 Task: Add Walden Farms Caramel Dip to the cart.
Action: Mouse moved to (1010, 340)
Screenshot: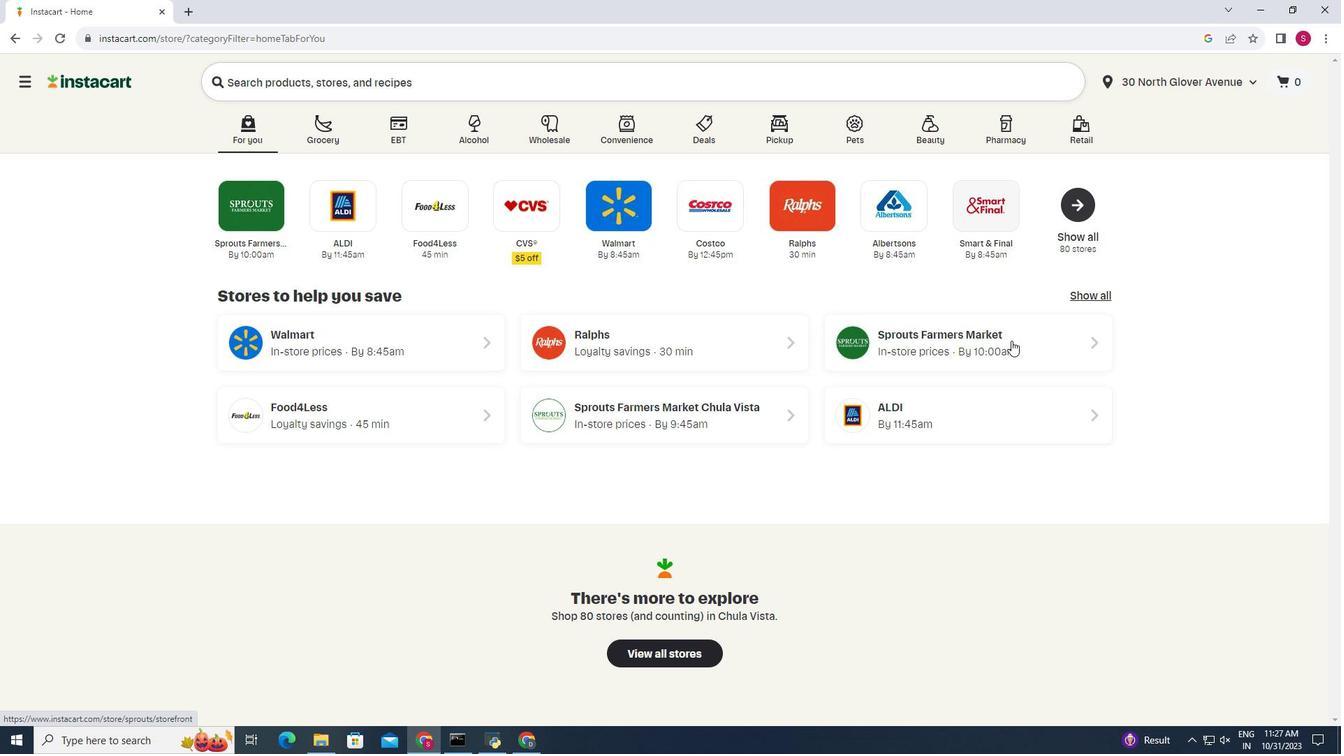 
Action: Mouse pressed left at (1010, 340)
Screenshot: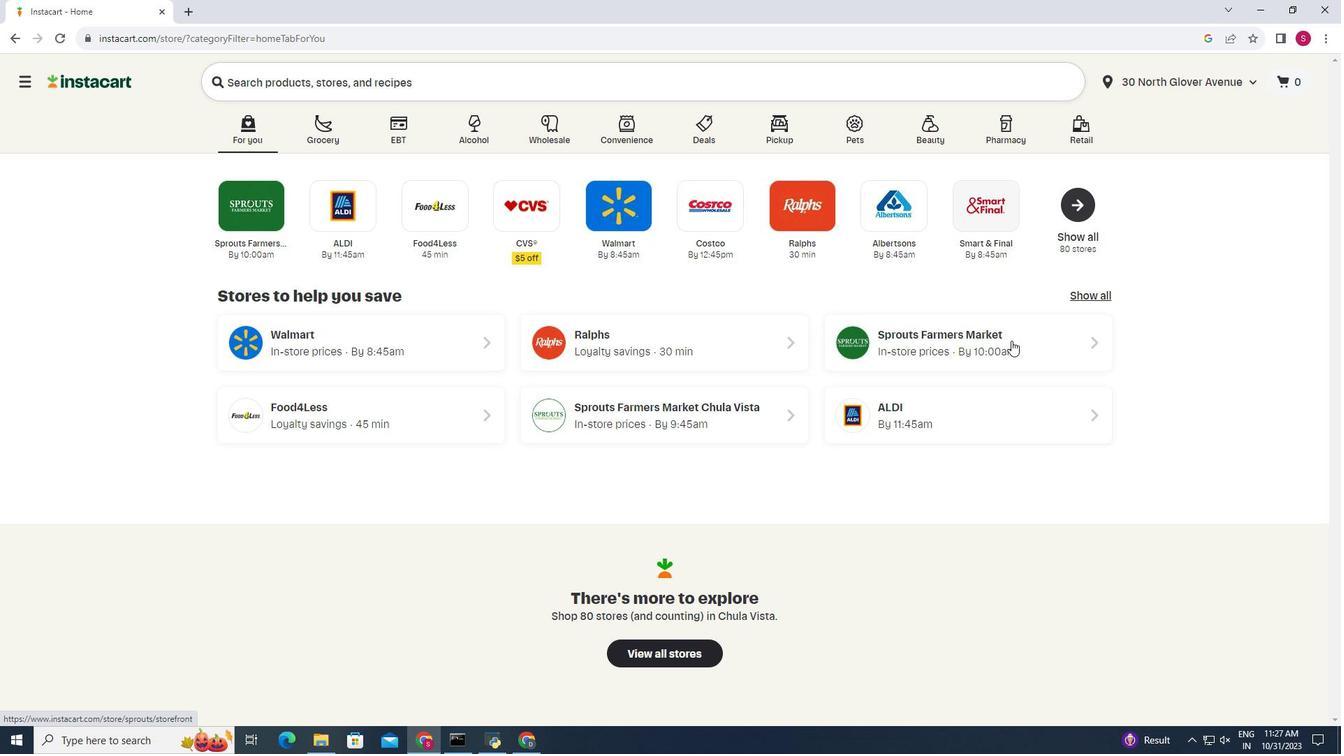 
Action: Mouse moved to (40, 605)
Screenshot: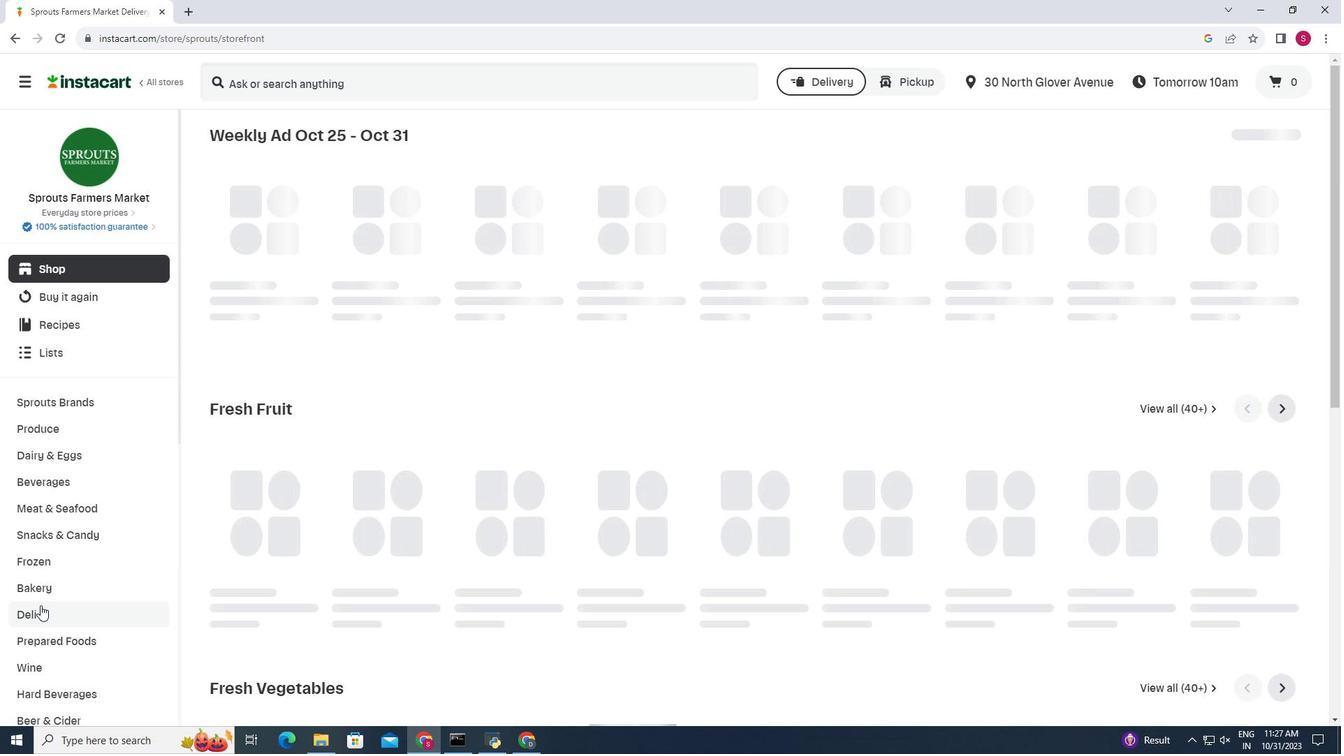 
Action: Mouse pressed left at (40, 605)
Screenshot: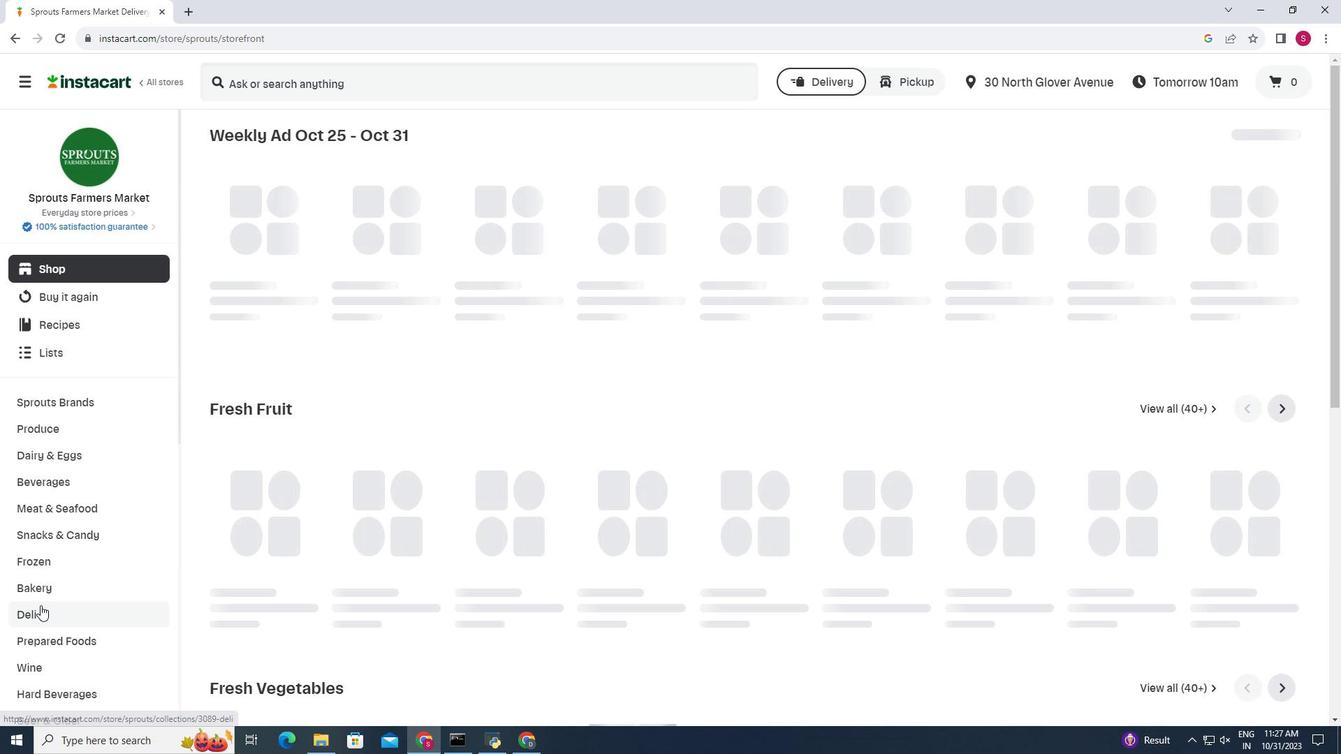 
Action: Mouse moved to (478, 175)
Screenshot: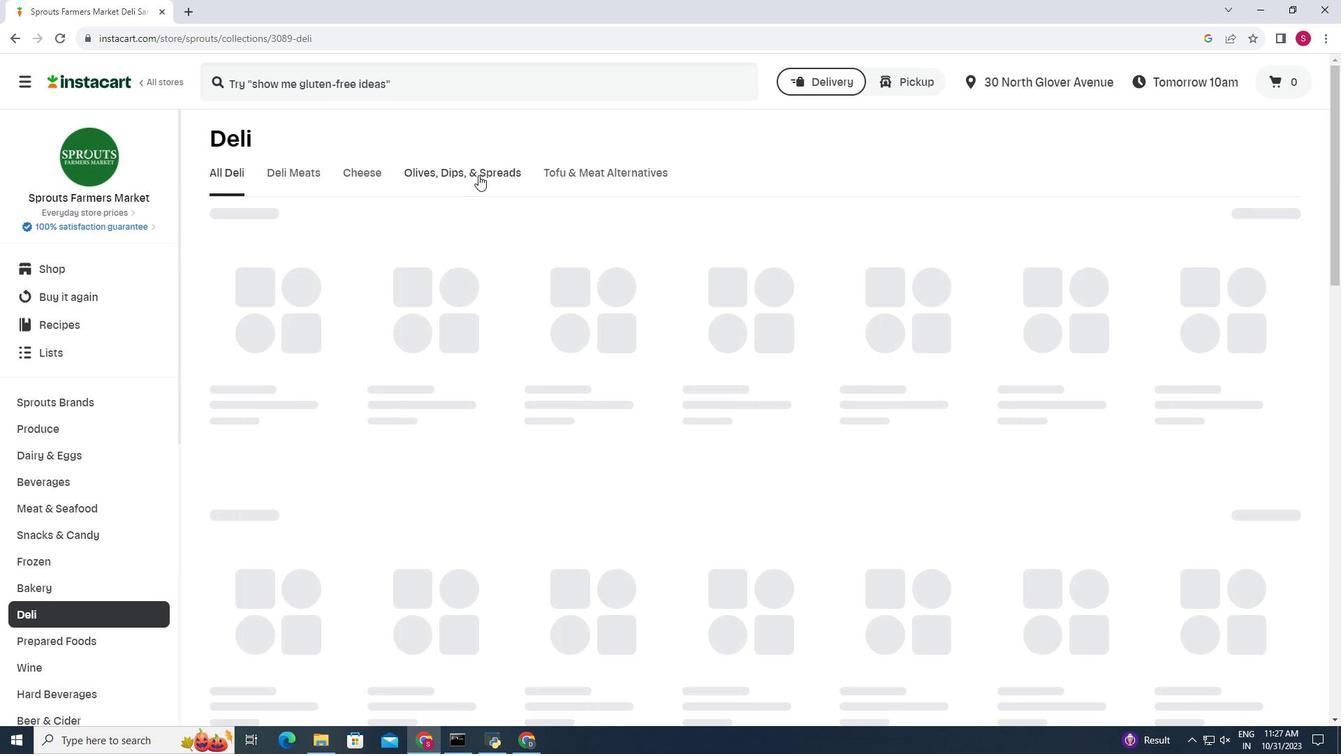 
Action: Mouse pressed left at (478, 175)
Screenshot: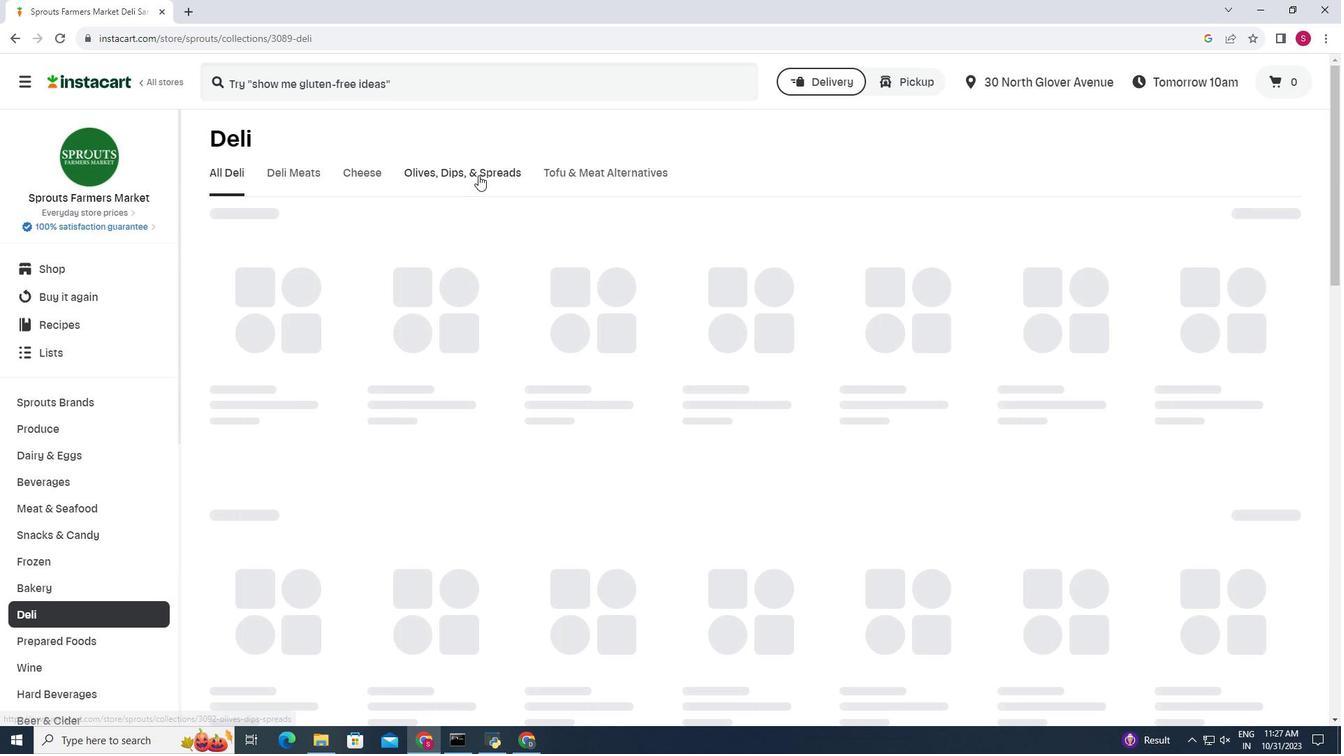 
Action: Mouse moved to (776, 235)
Screenshot: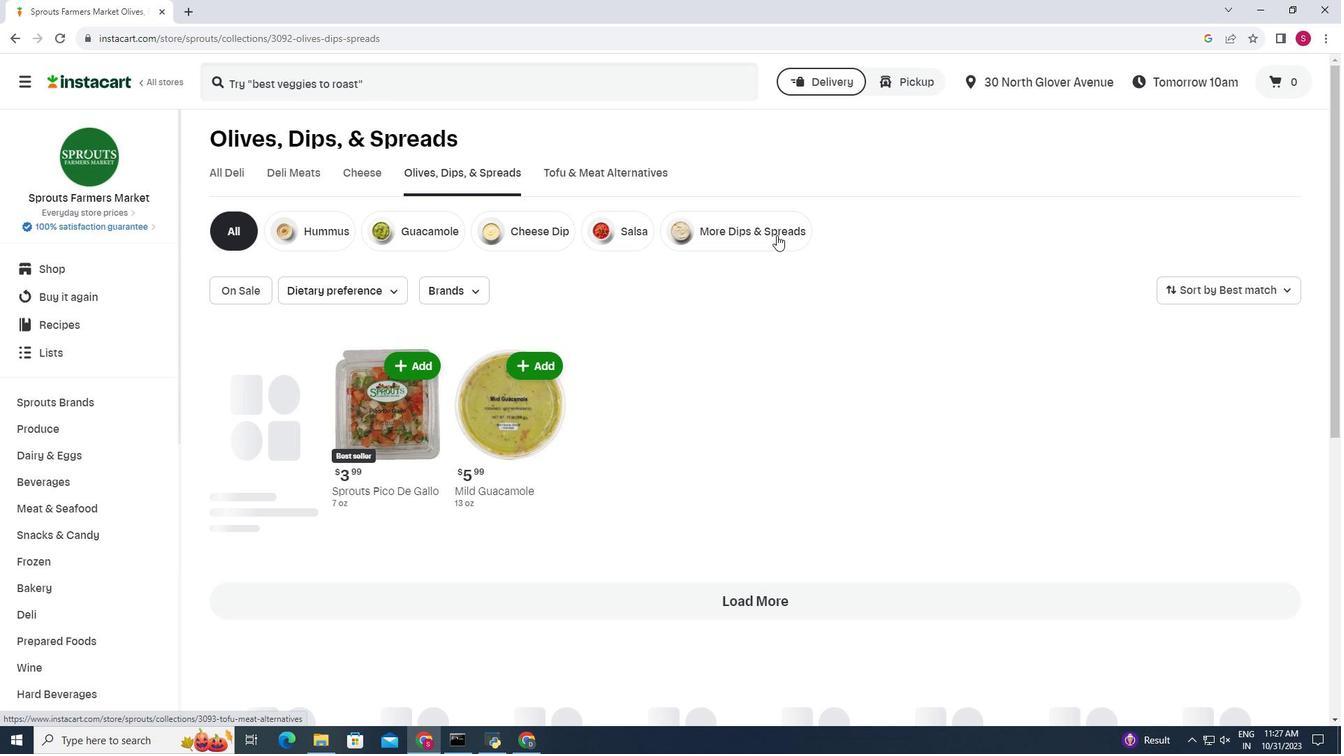 
Action: Mouse pressed left at (776, 235)
Screenshot: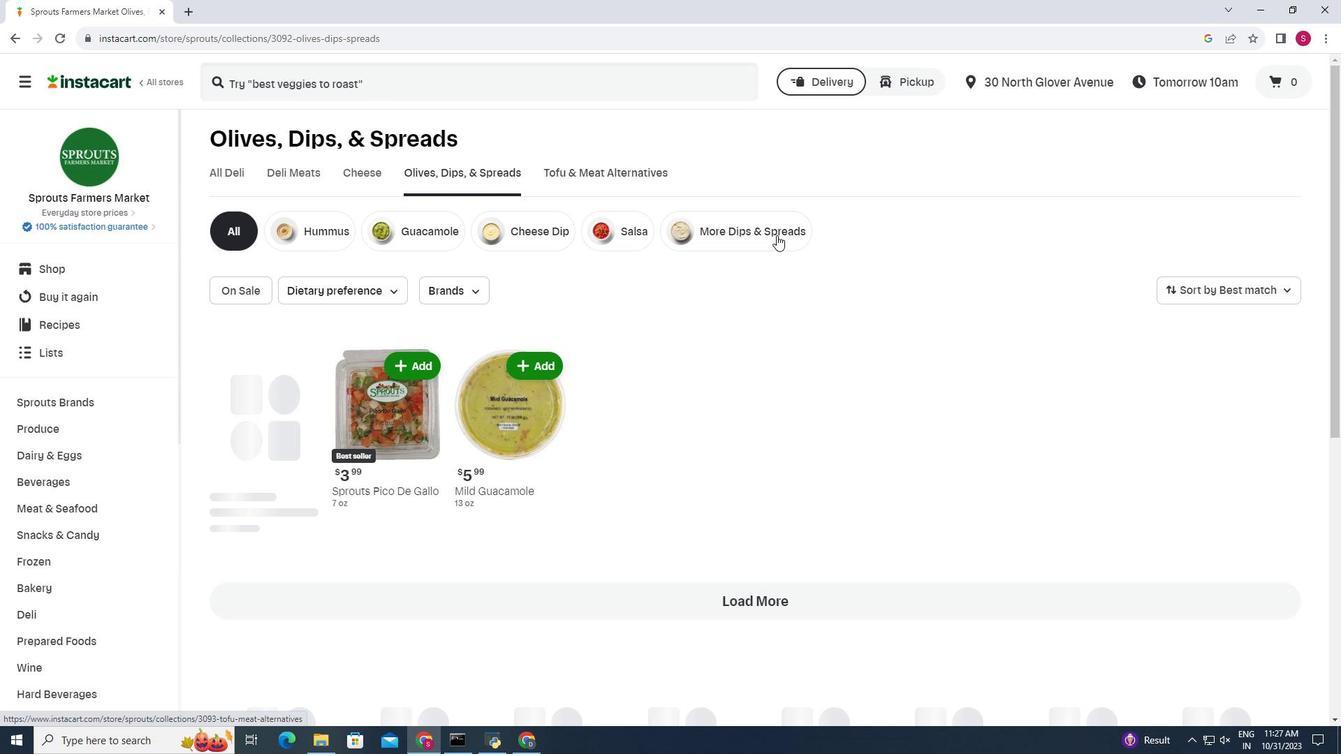 
Action: Mouse moved to (208, 356)
Screenshot: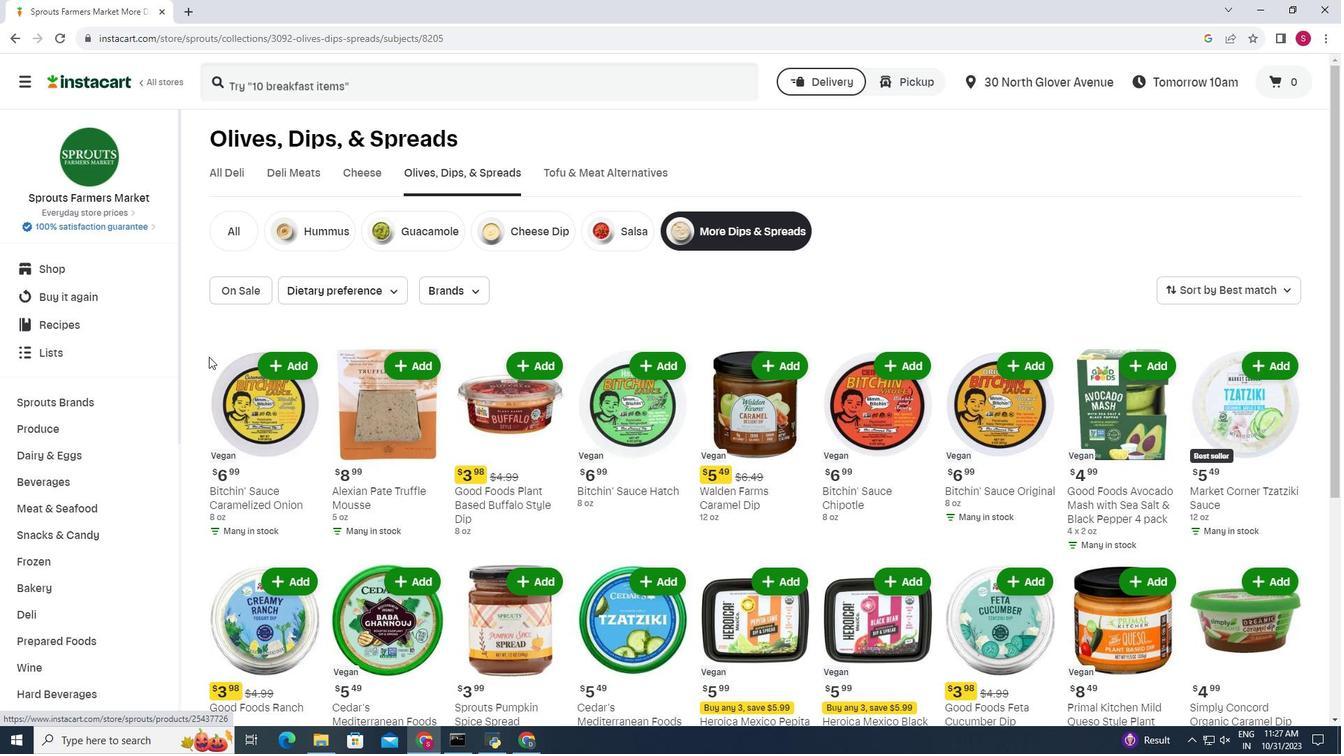 
Action: Mouse scrolled (208, 356) with delta (0, 0)
Screenshot: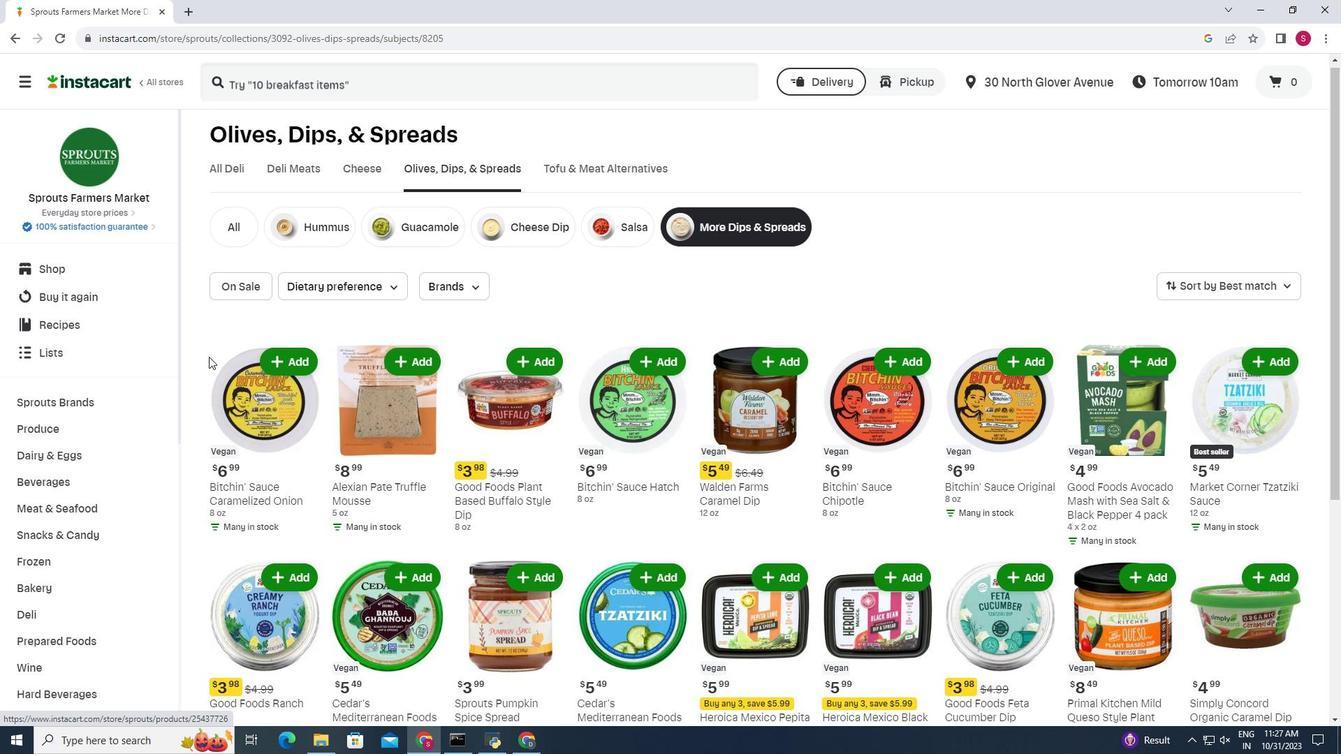 
Action: Mouse moved to (779, 291)
Screenshot: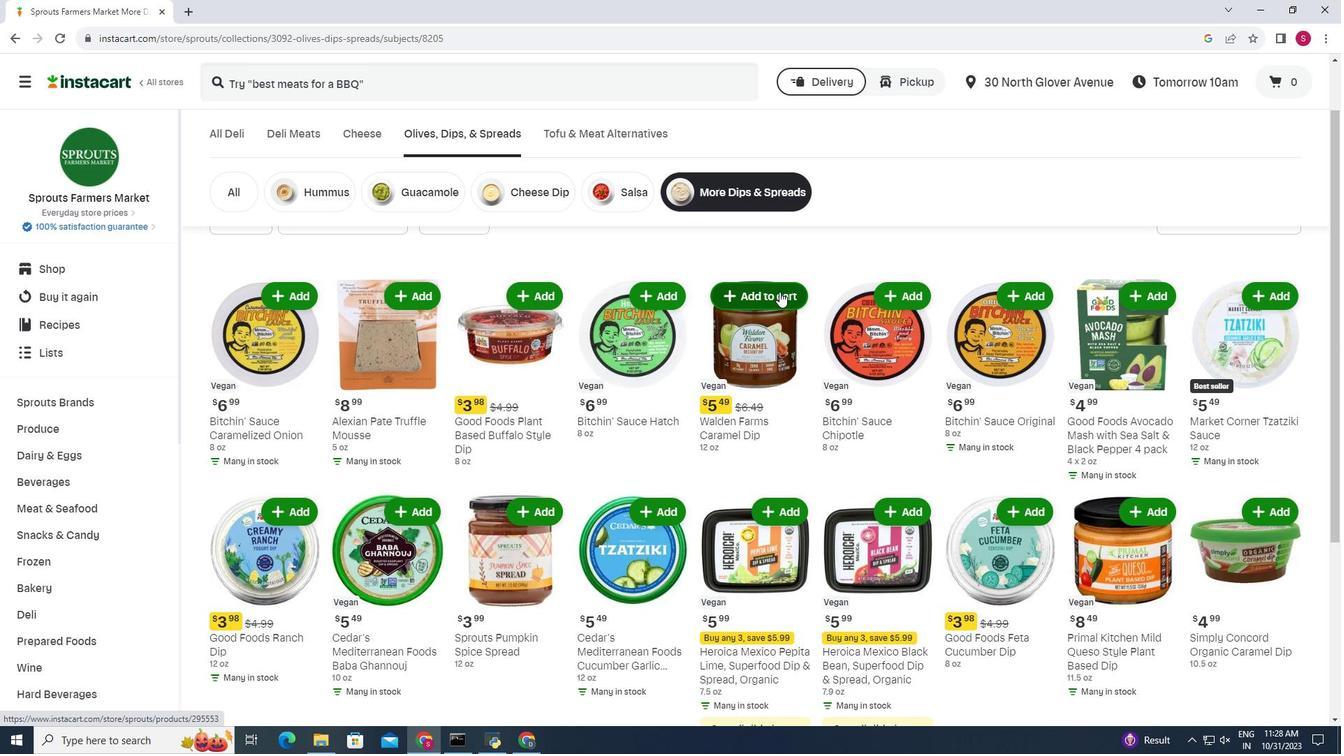 
Action: Mouse pressed left at (779, 291)
Screenshot: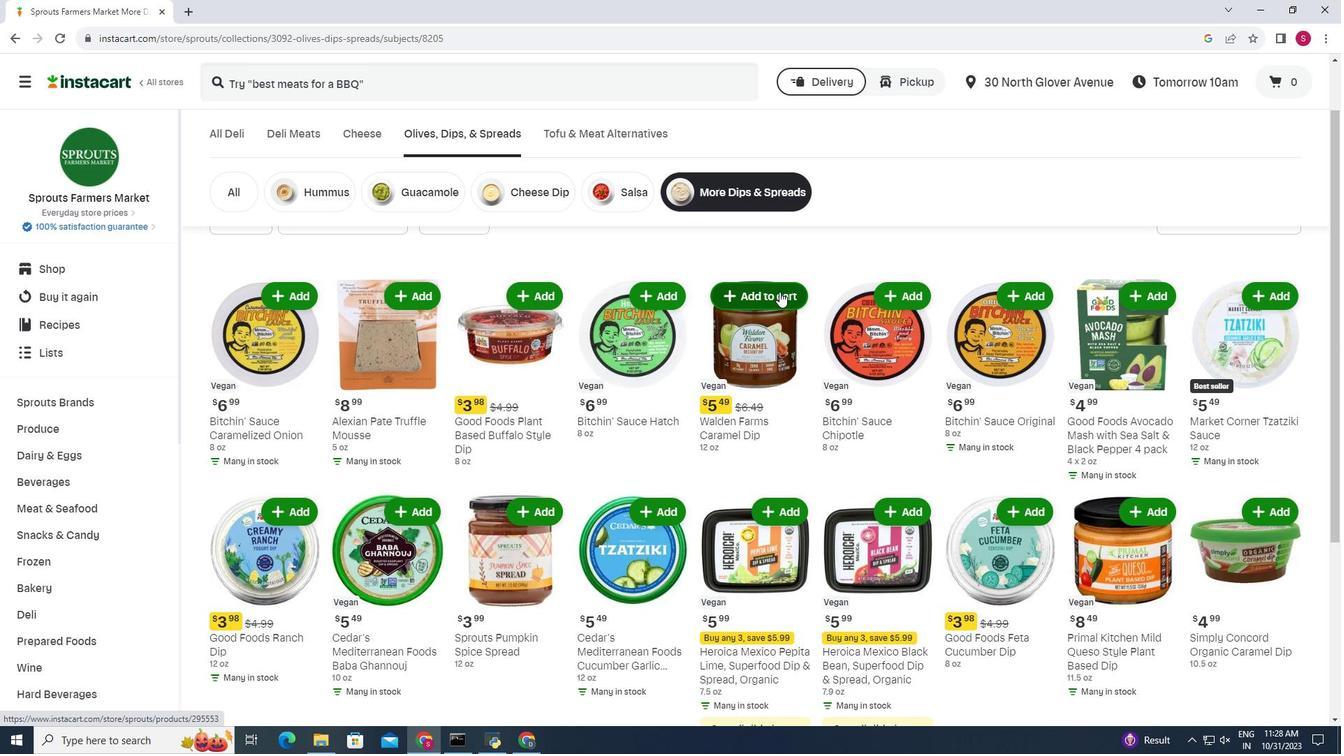 
Action: Mouse moved to (800, 257)
Screenshot: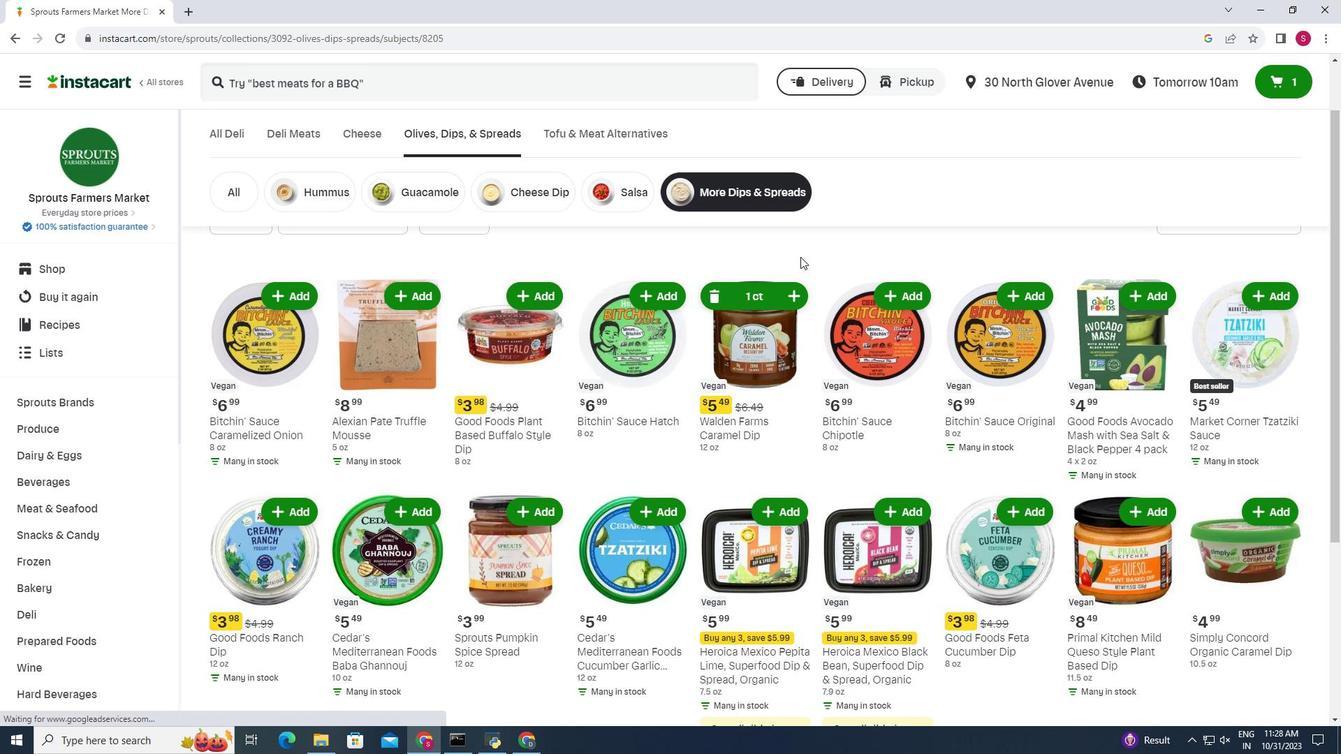 
